 Task: Identify the closest national park to San Diego, California, and Joshua Tree National Park, California.
Action: Mouse moved to (110, 80)
Screenshot: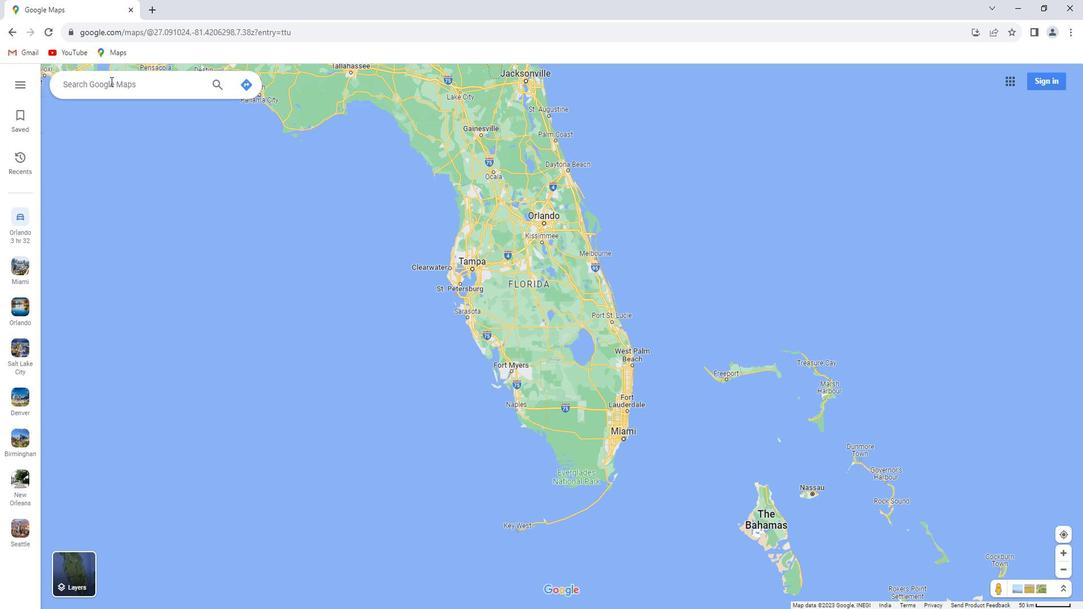 
Action: Mouse pressed left at (110, 80)
Screenshot: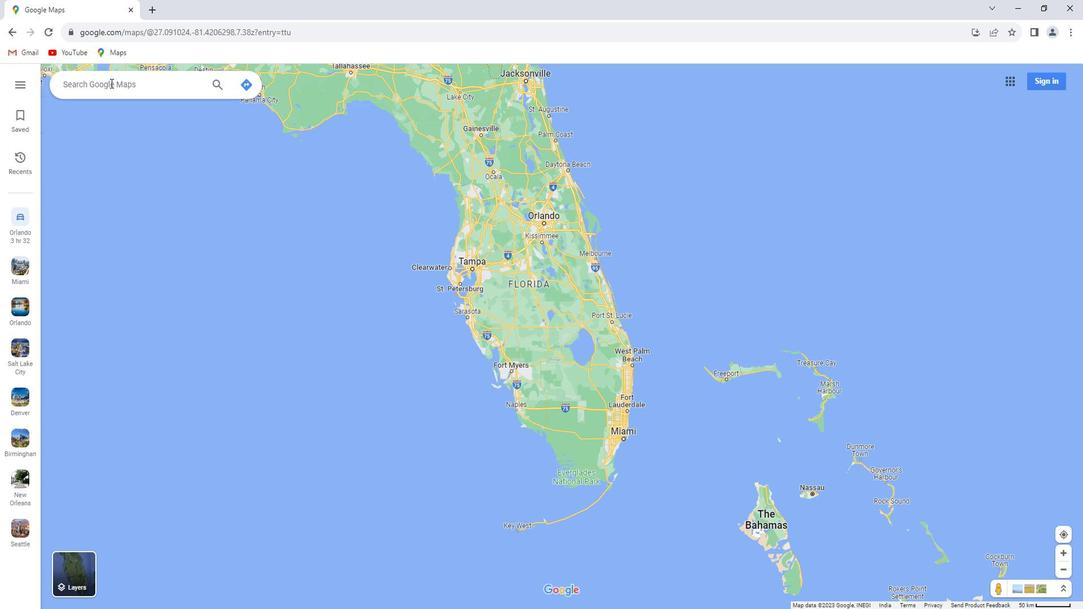 
Action: Key pressed <Key.shift>San<Key.space><Key.shift>Diego,<Key.space><Key.shift>California<Key.enter>
Screenshot: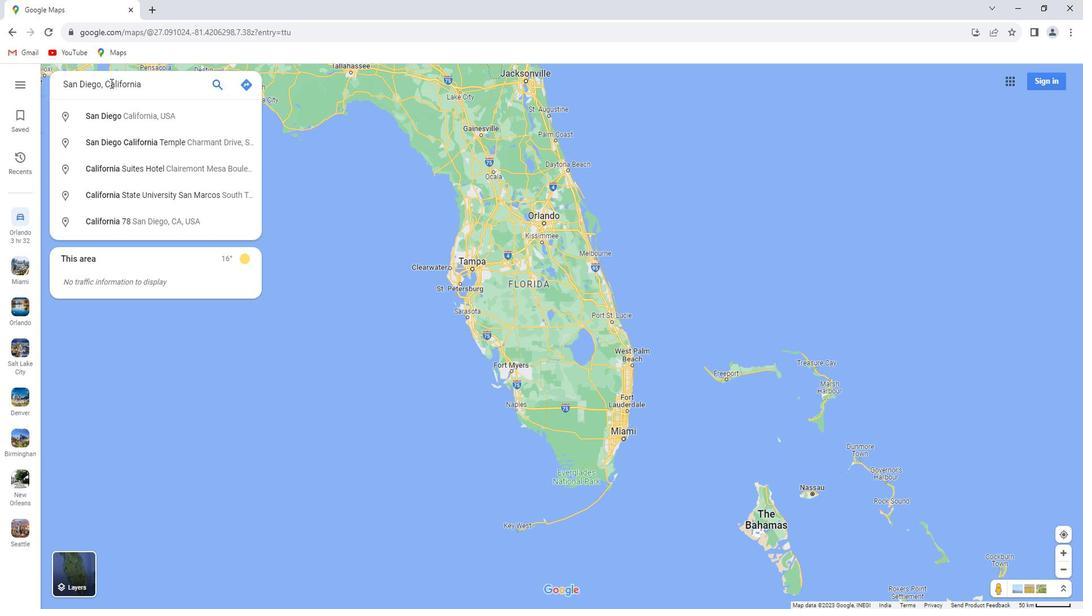 
Action: Mouse moved to (159, 267)
Screenshot: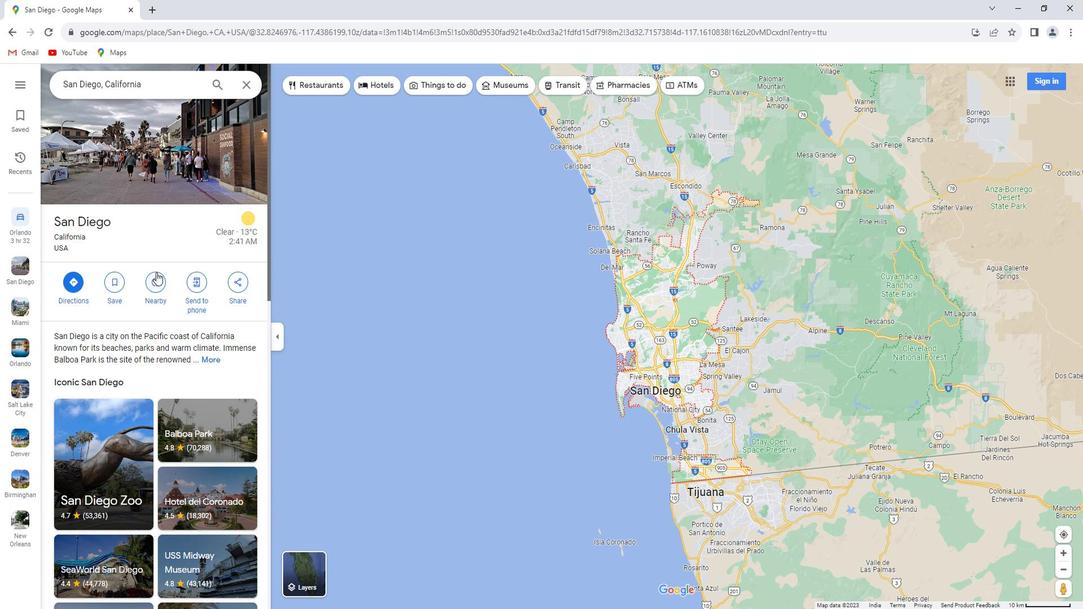 
Action: Mouse pressed left at (159, 267)
Screenshot: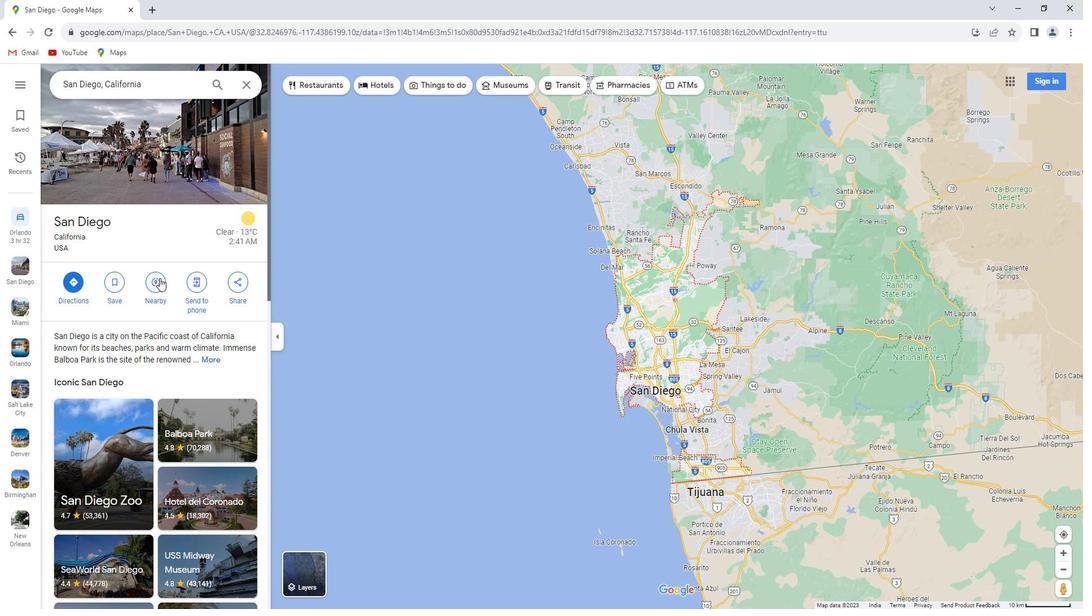 
Action: Mouse moved to (157, 263)
Screenshot: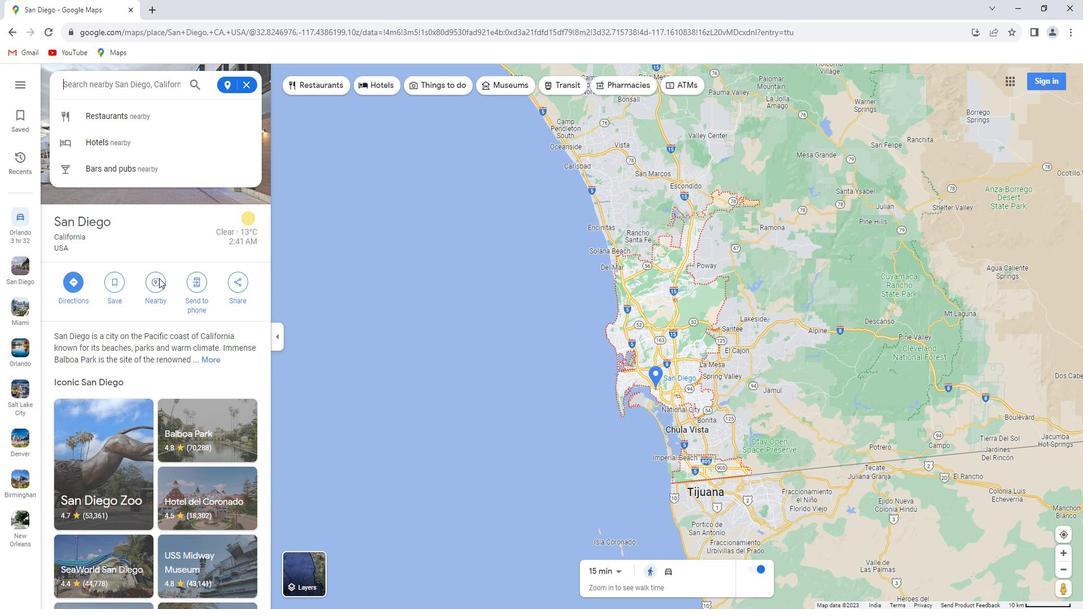 
Action: Key pressed closest<Key.space>national<Key.space>park<Key.enter>
Screenshot: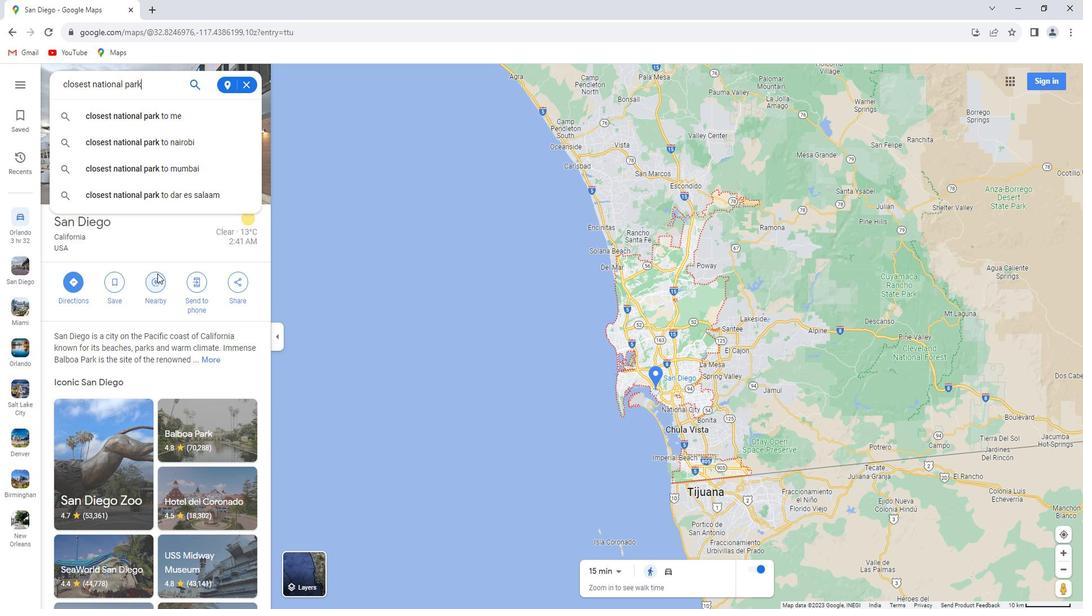 
Action: Mouse moved to (245, 85)
Screenshot: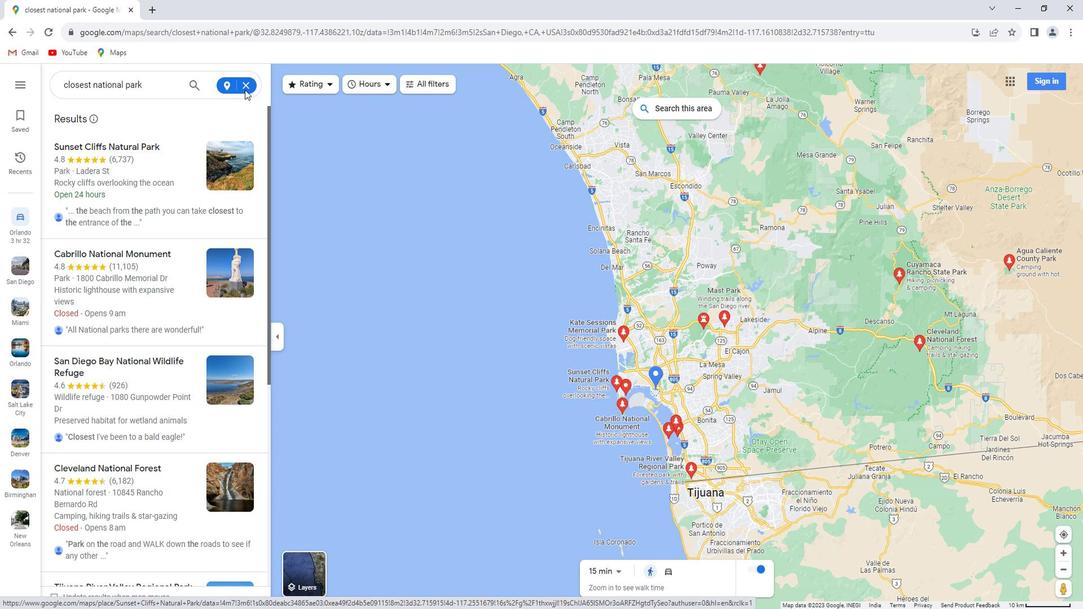 
Action: Mouse pressed left at (245, 85)
Screenshot: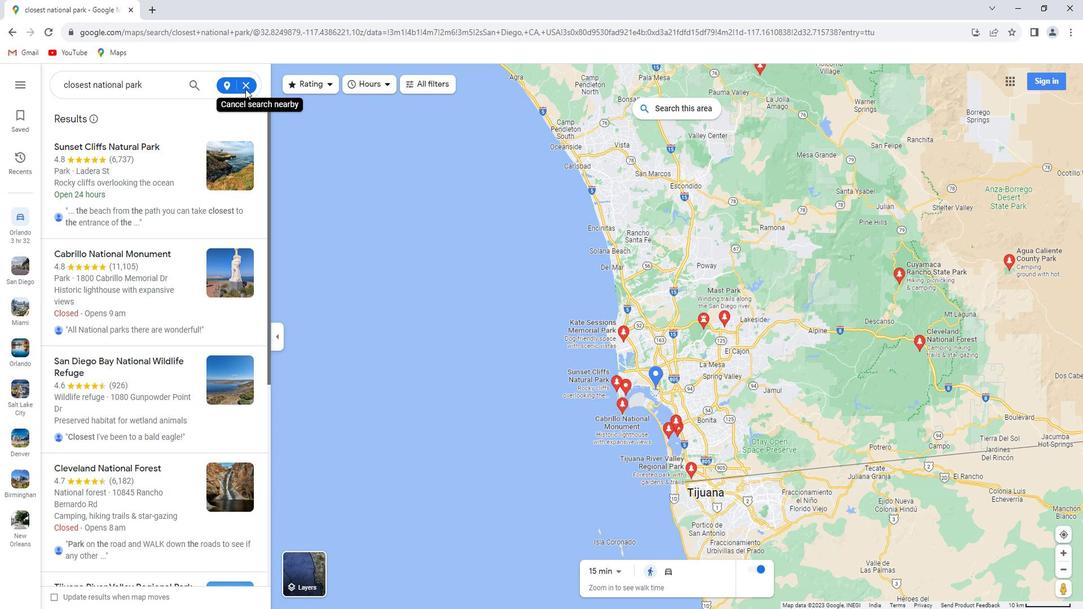 
Action: Mouse moved to (253, 83)
Screenshot: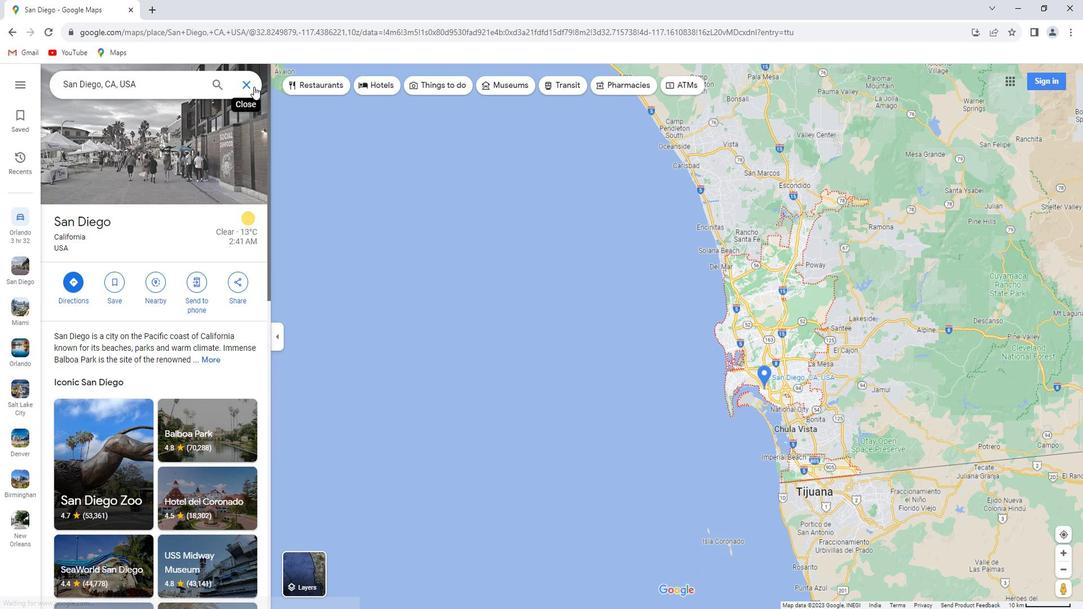 
Action: Mouse pressed left at (253, 83)
Screenshot: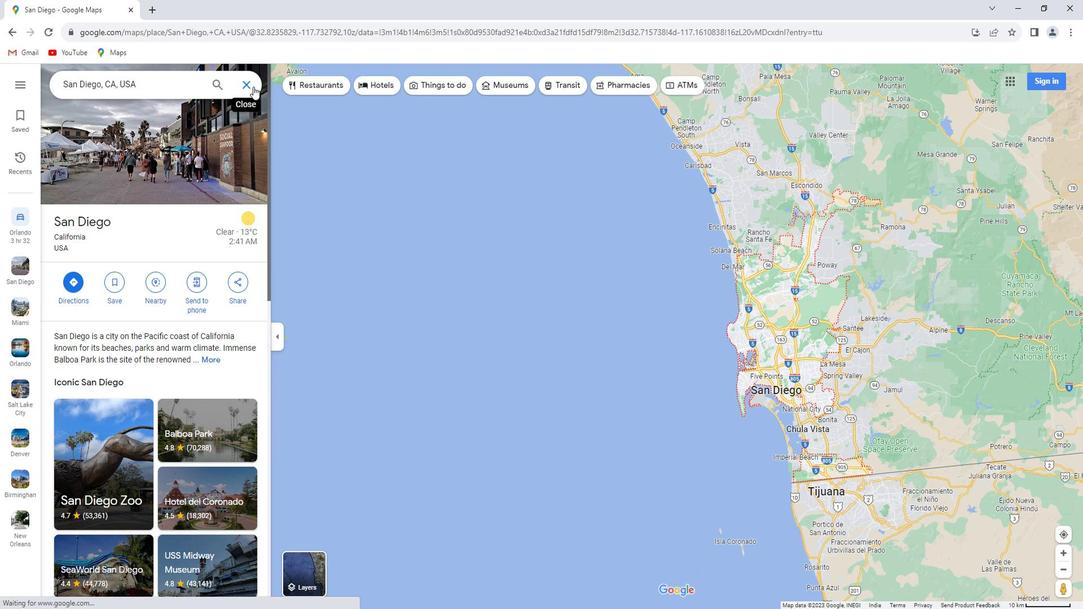 
Action: Mouse moved to (158, 80)
Screenshot: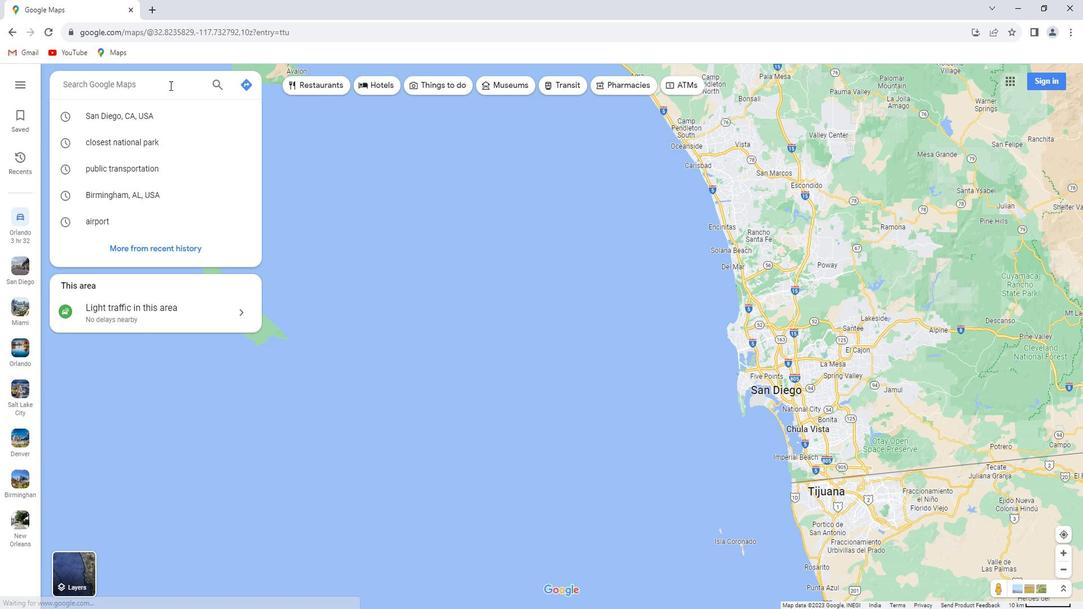 
Action: Key pressed <Key.shift>Joshua<Key.space><Key.shift>Tree<Key.space><Key.shift>National<Key.space><Key.shift>Park,<Key.space><Key.shift>California<Key.enter>
Screenshot: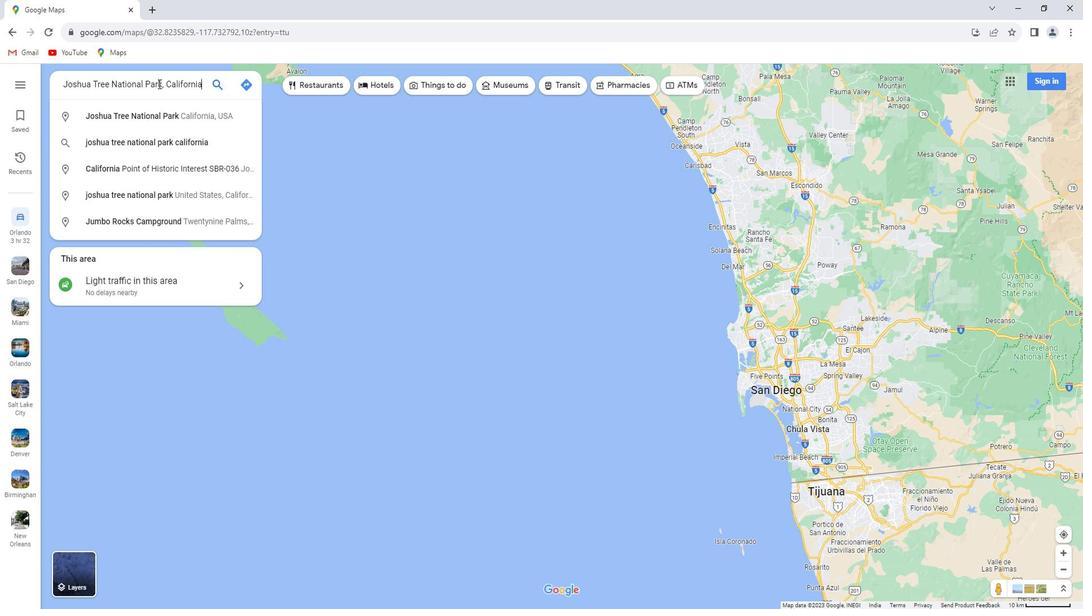 
Action: Mouse moved to (152, 297)
Screenshot: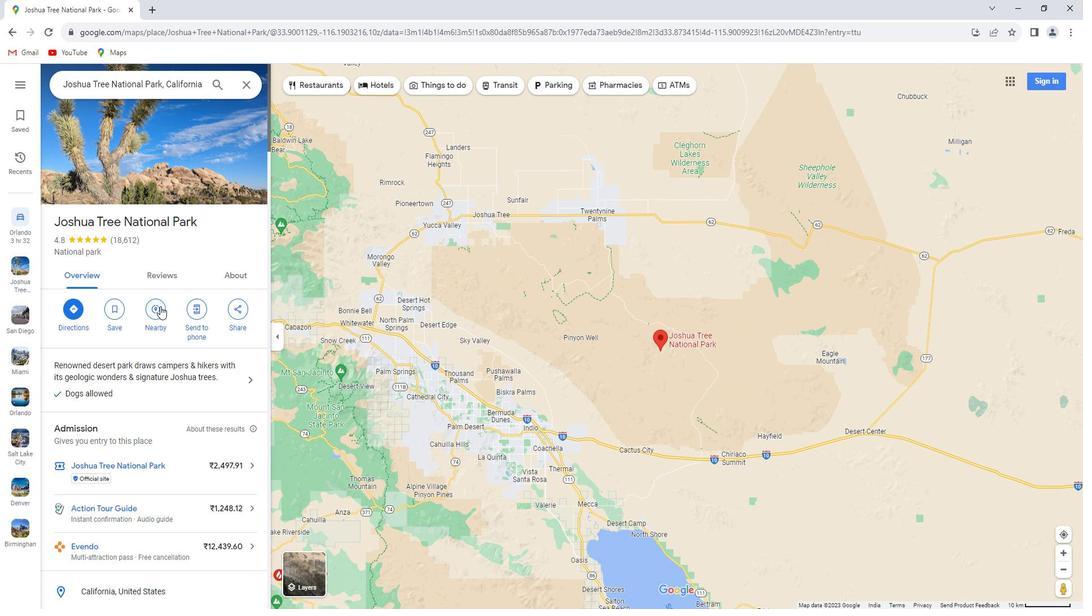 
Action: Mouse pressed left at (152, 297)
Screenshot: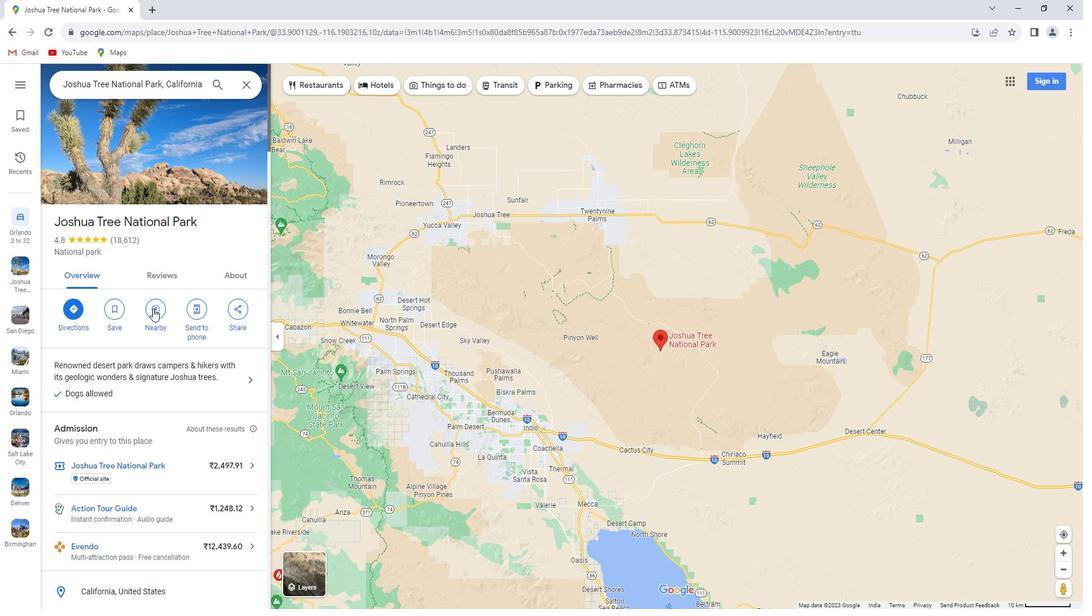 
Action: Key pressed closest<Key.space>national<Key.space>park<Key.enter><Key.space>
Screenshot: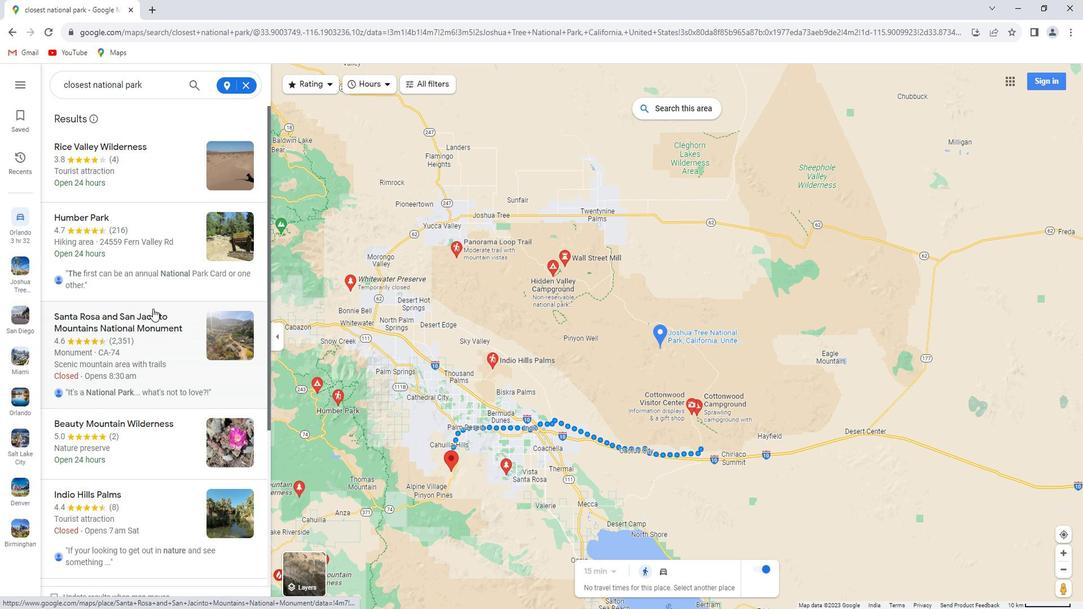 
